 Task: Set up a reminder for the mindfulness meditation challenge.
Action: Mouse moved to (56, 113)
Screenshot: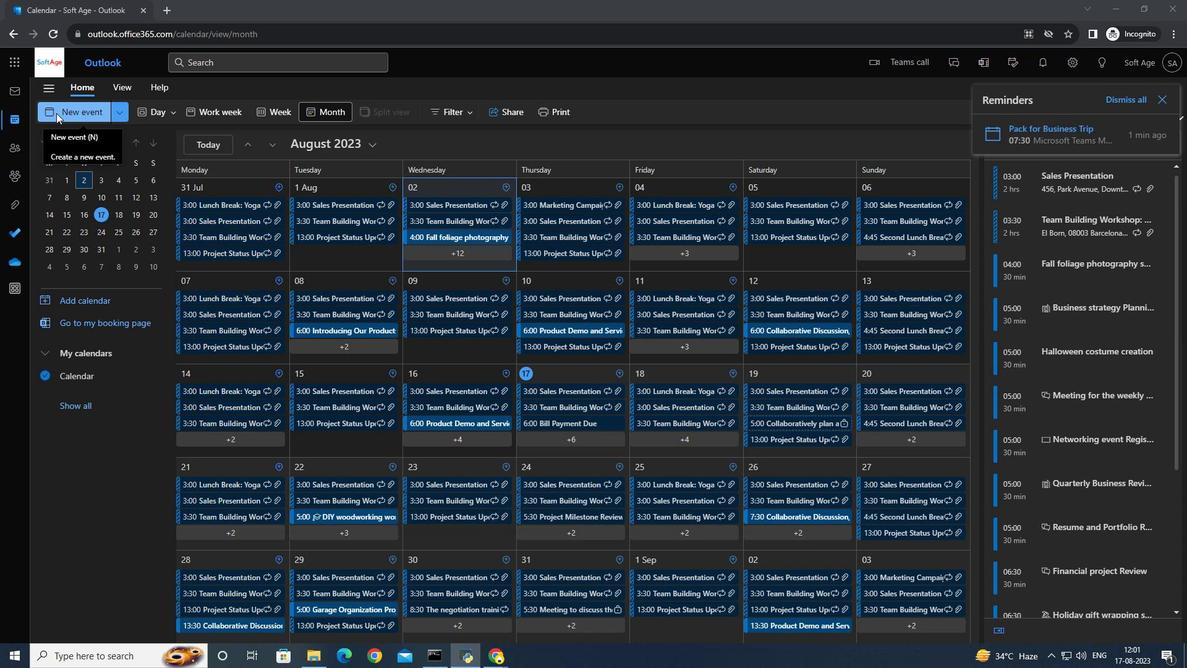 
Action: Mouse pressed left at (56, 113)
Screenshot: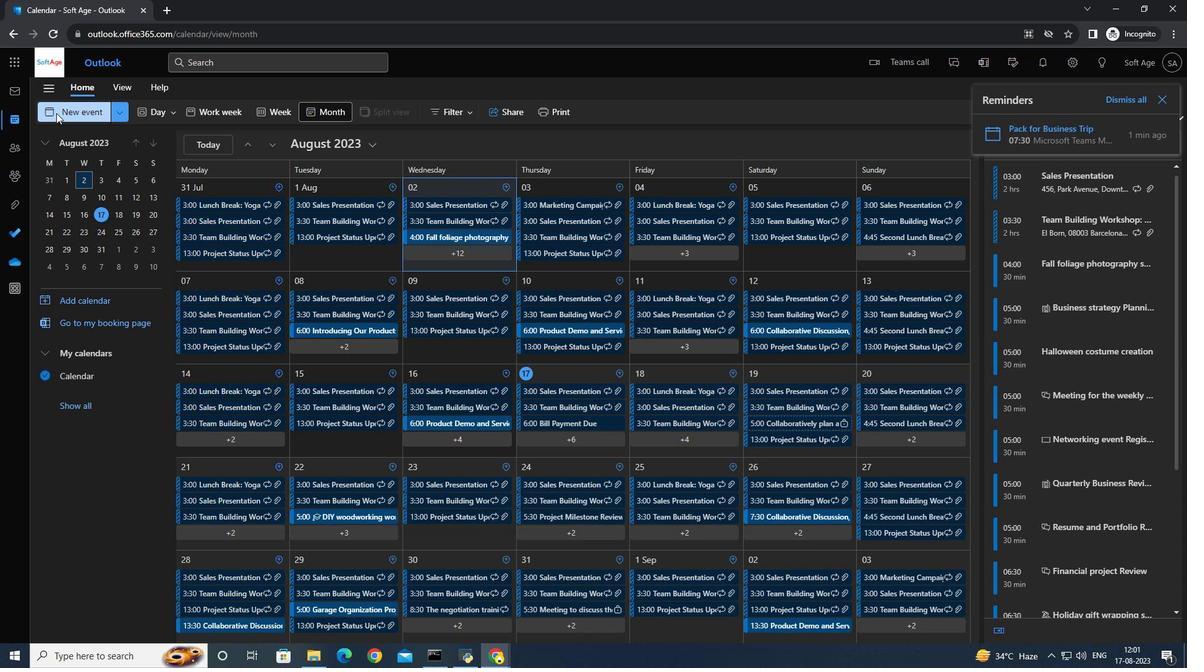 
Action: Mouse moved to (403, 191)
Screenshot: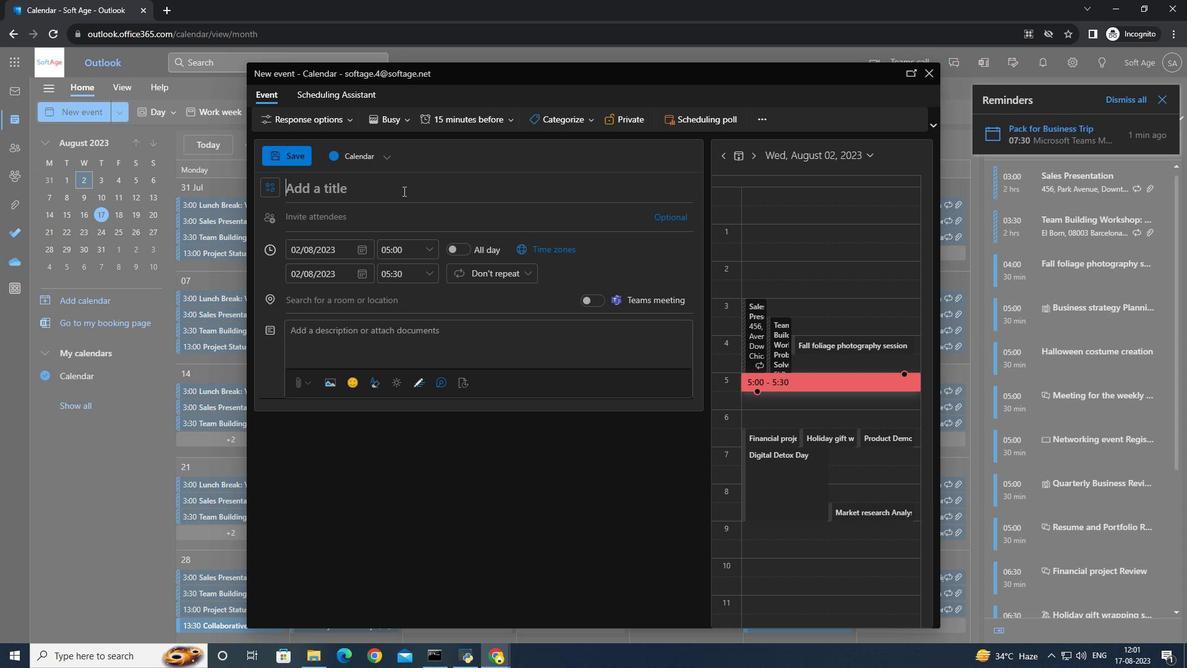 
Action: Key pressed <Key.caps_lock>M<Key.caps_lock>indfullness<Key.space><Key.caps_lock>M<Key.caps_lock>i<Key.backspace>editation
Screenshot: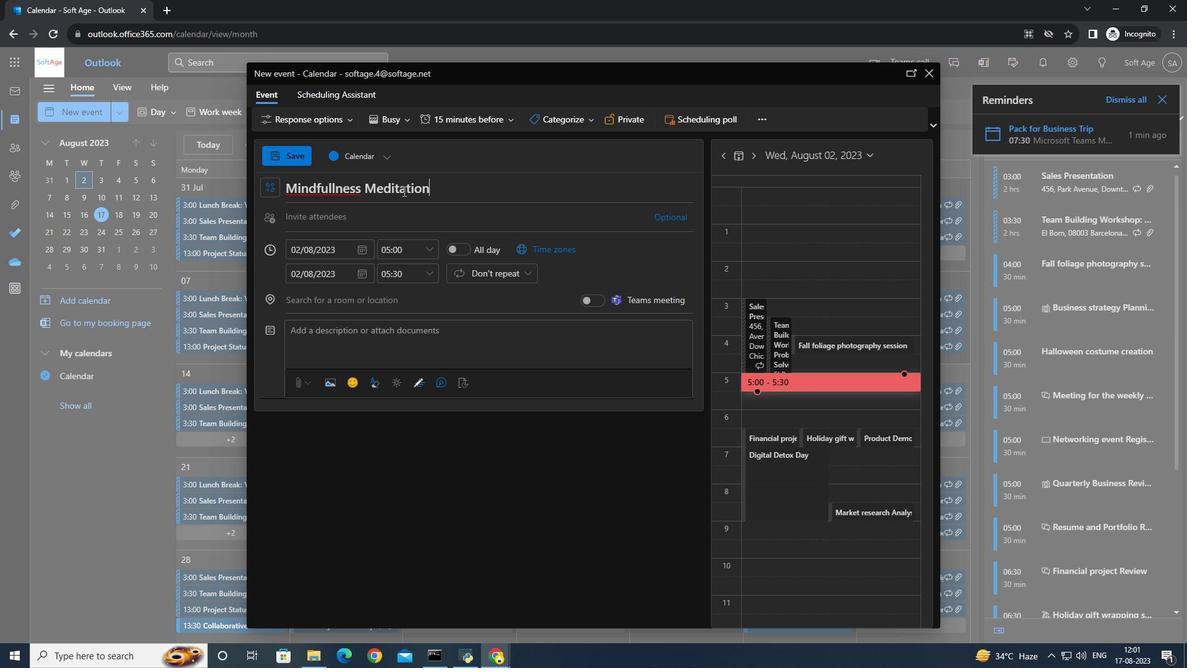 
Action: Mouse moved to (332, 184)
Screenshot: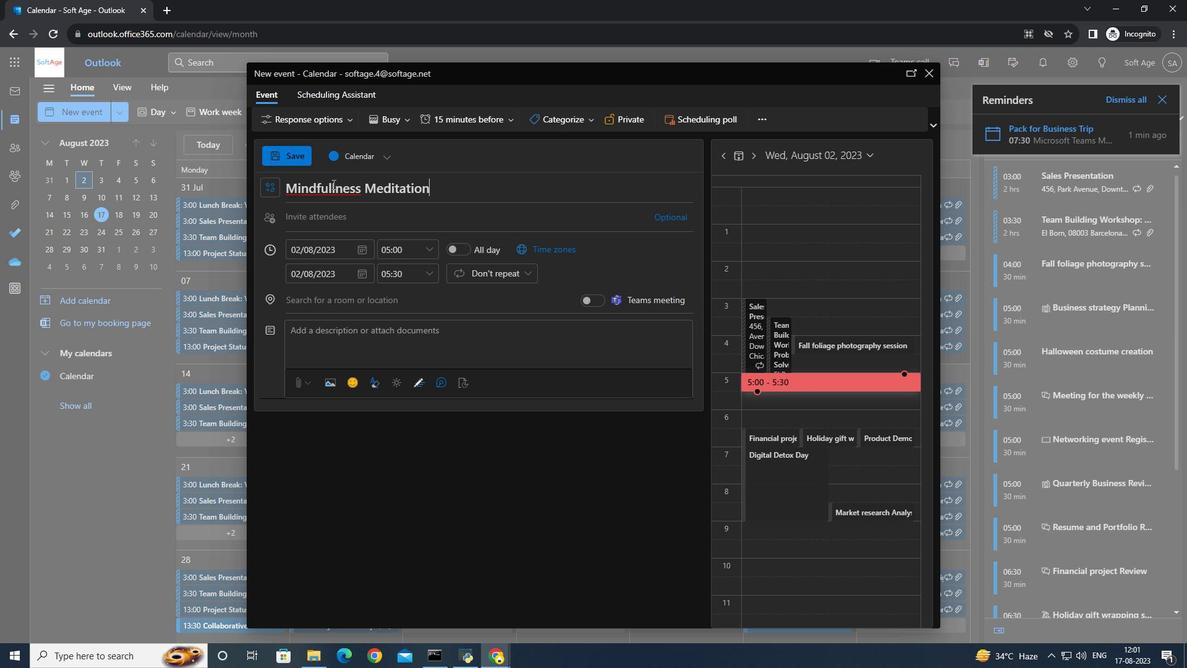 
Action: Mouse pressed left at (332, 184)
Screenshot: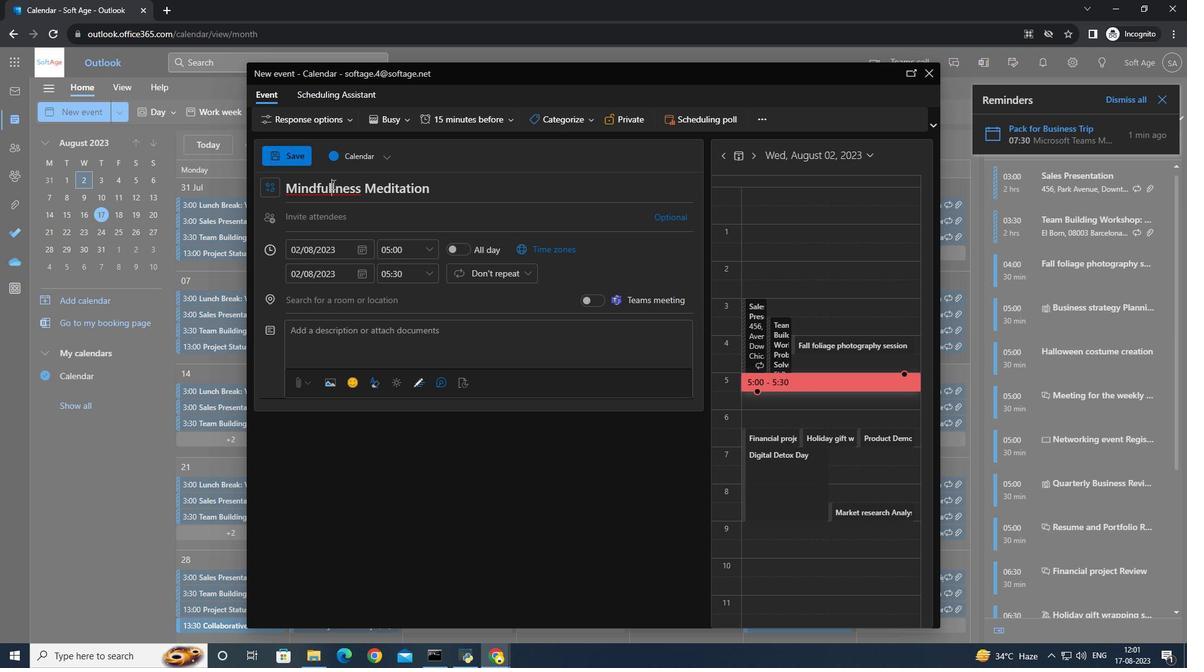 
Action: Key pressed <Key.backspace>
Screenshot: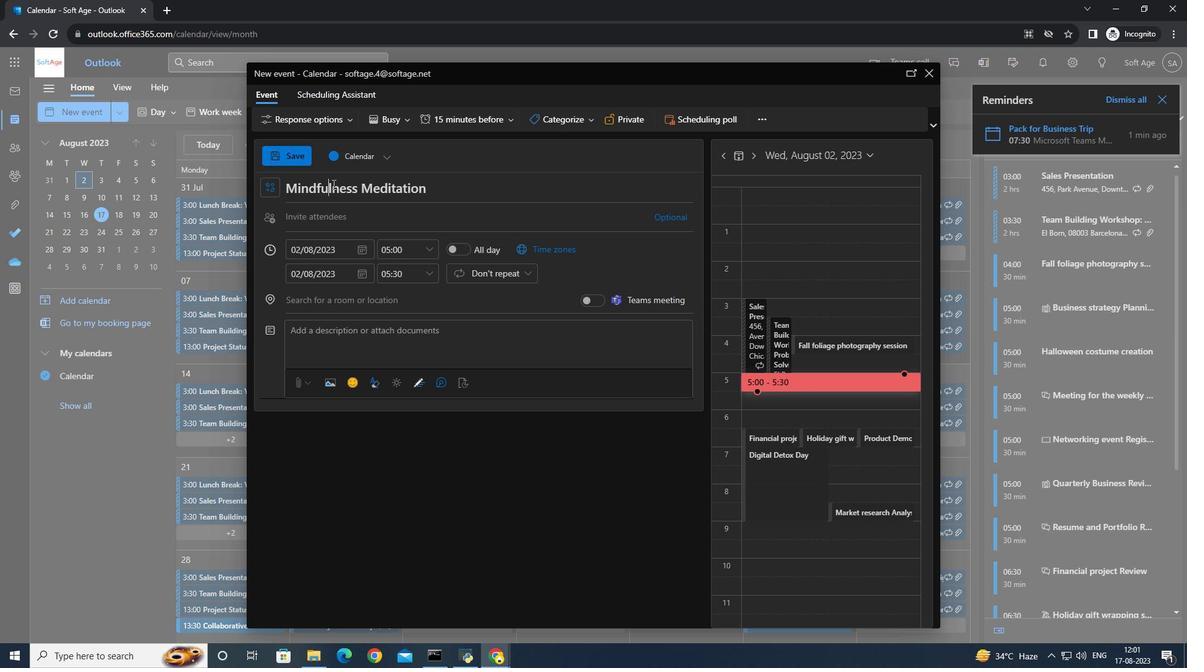 
Action: Mouse moved to (475, 180)
Screenshot: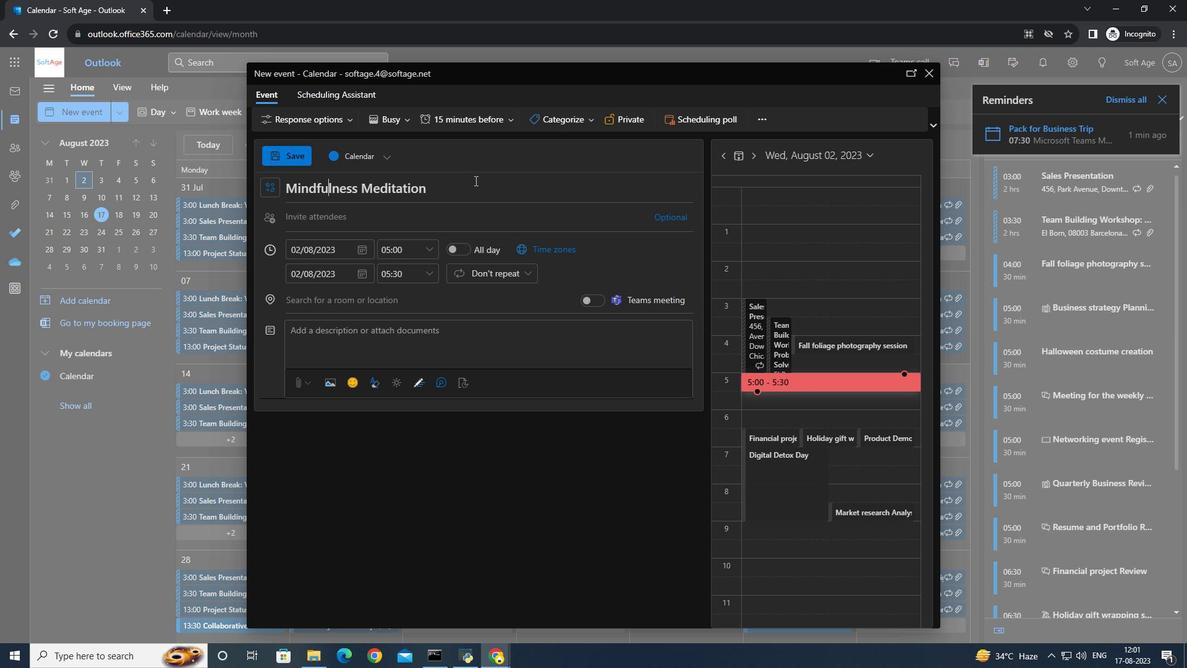 
Action: Mouse pressed left at (475, 180)
Screenshot: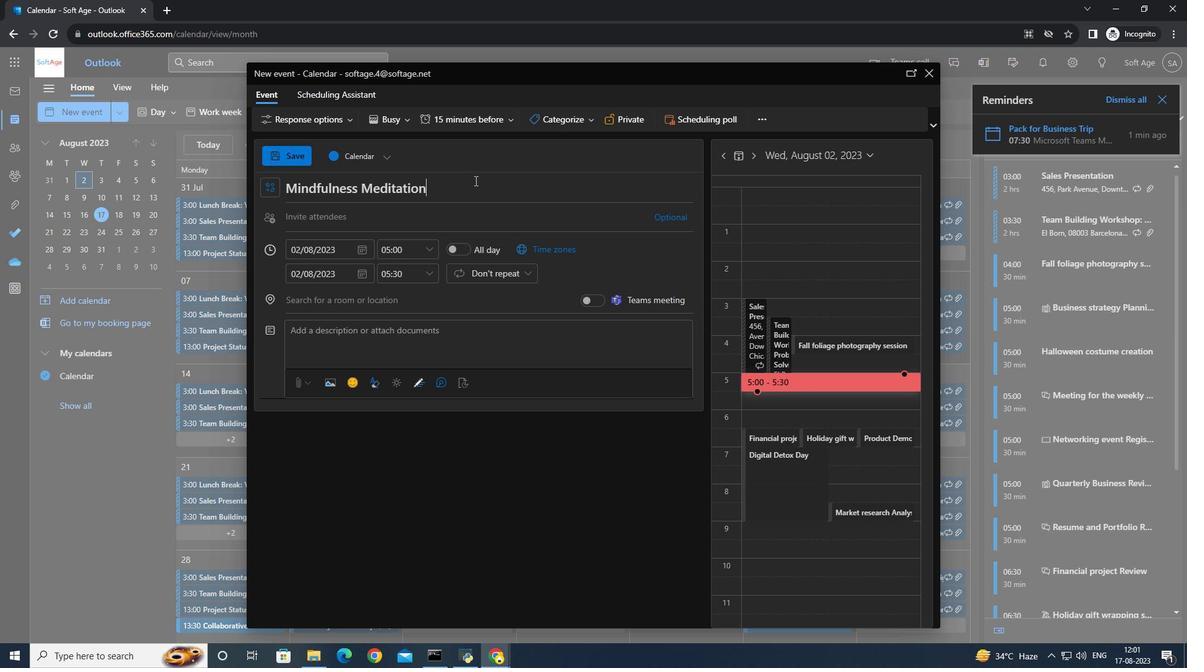 
Action: Mouse moved to (355, 255)
Screenshot: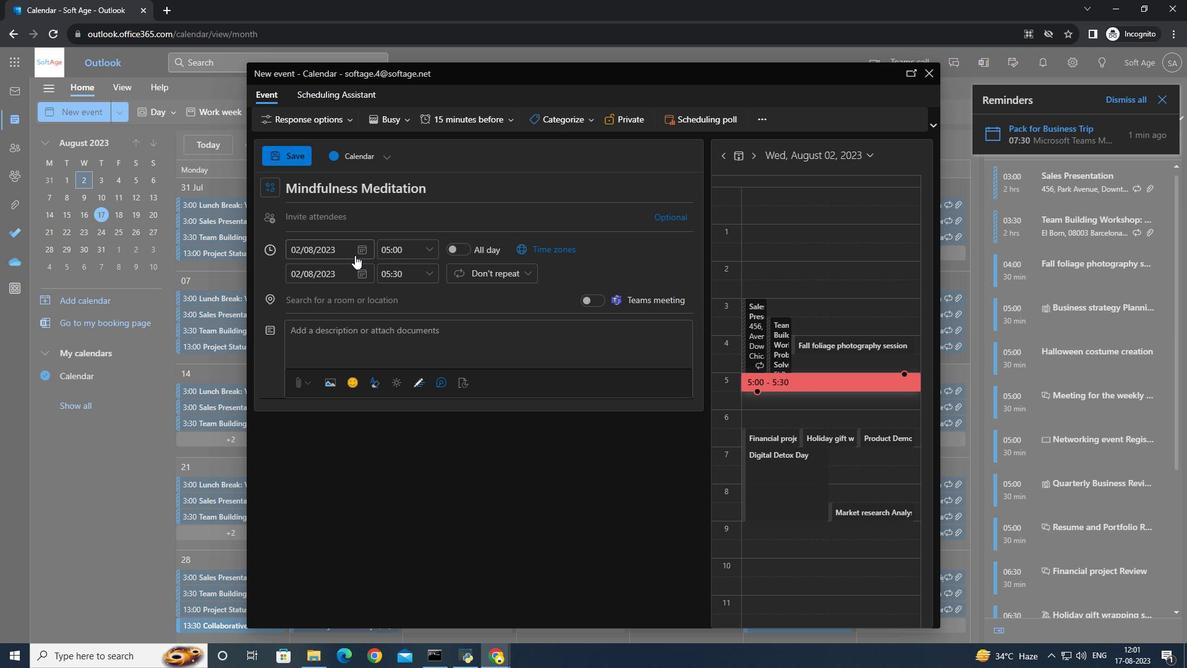 
Action: Mouse pressed left at (355, 255)
Screenshot: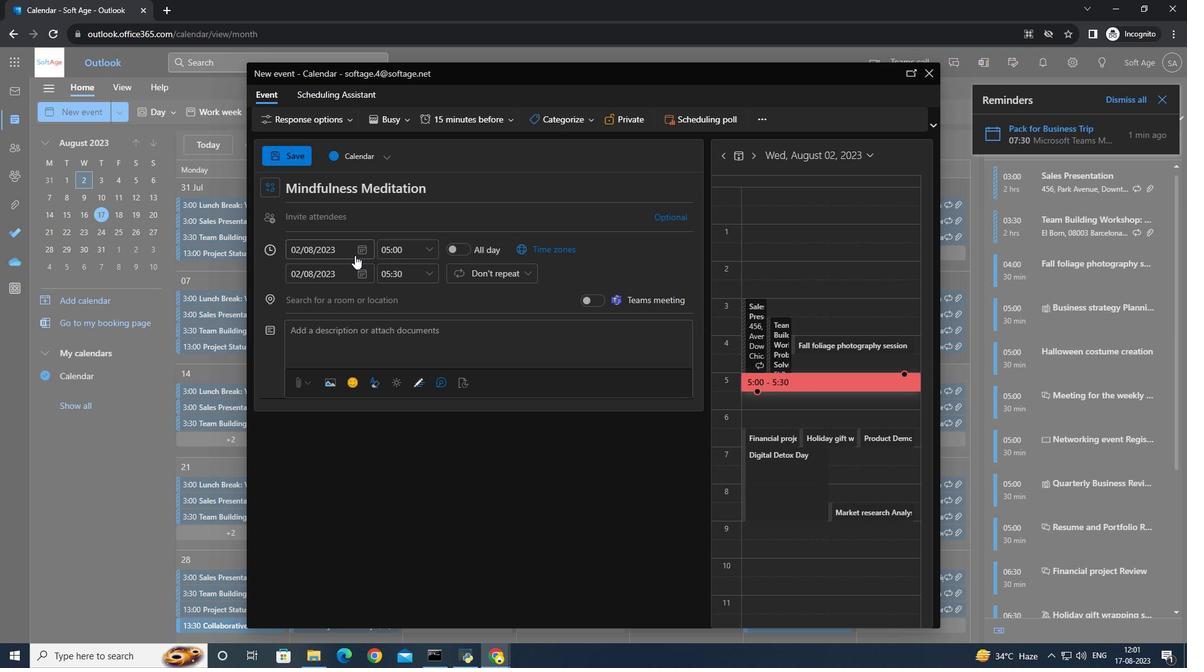 
Action: Mouse moved to (371, 314)
Screenshot: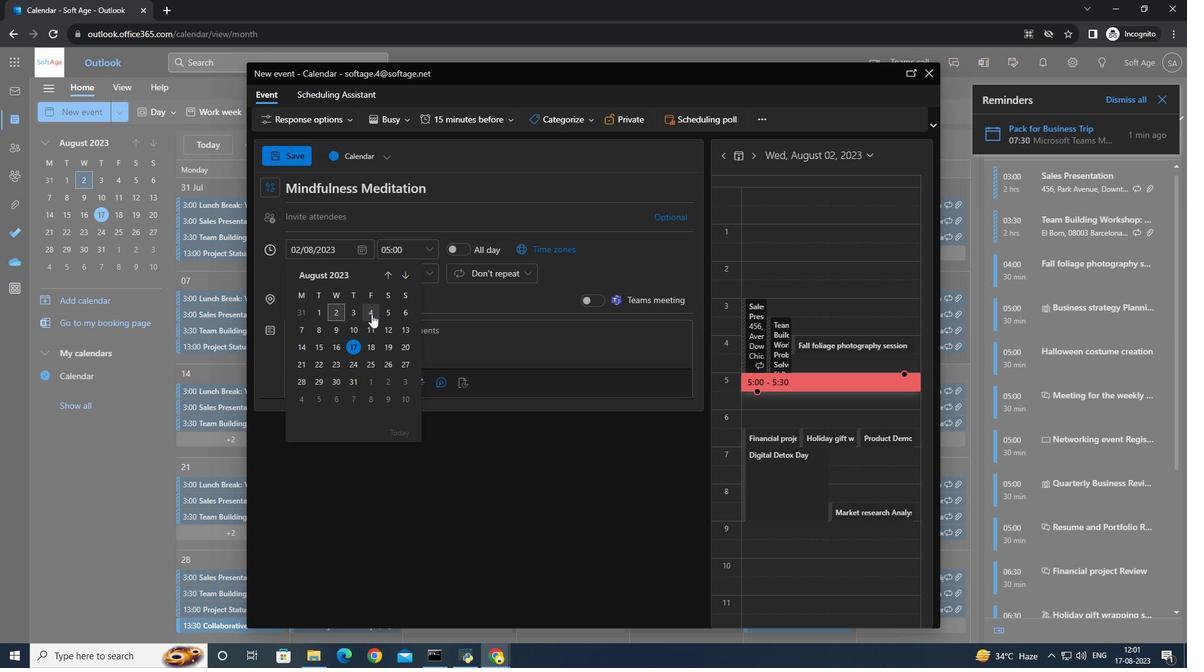 
Action: Mouse pressed left at (371, 314)
Screenshot: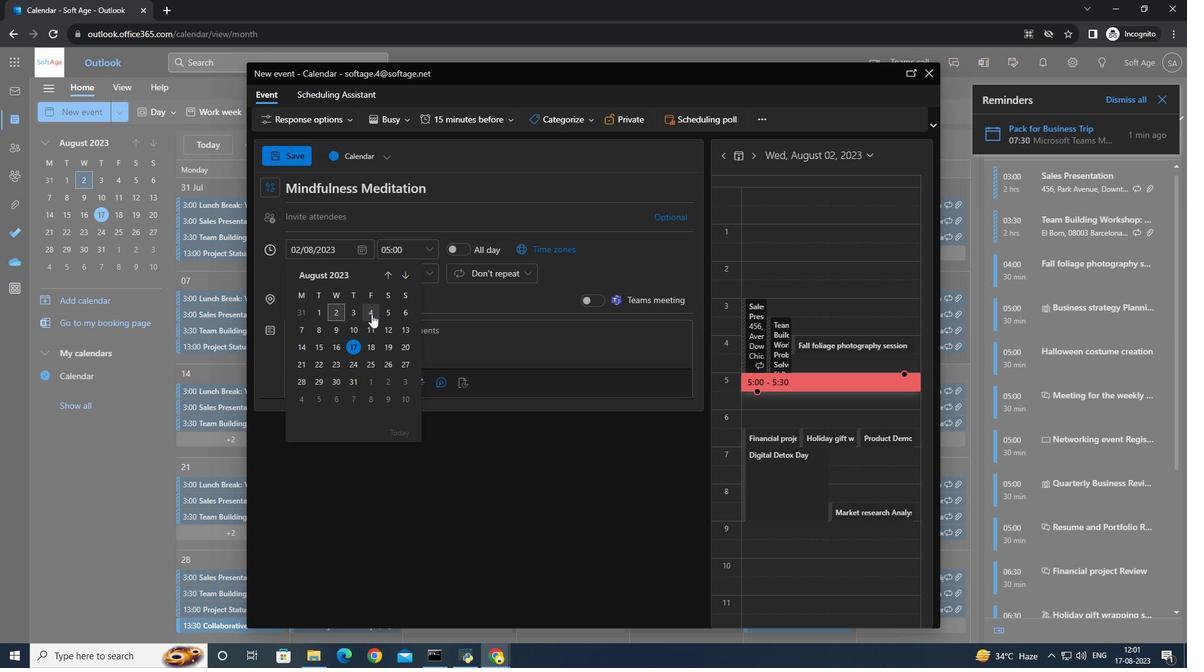 
Action: Mouse moved to (435, 254)
Screenshot: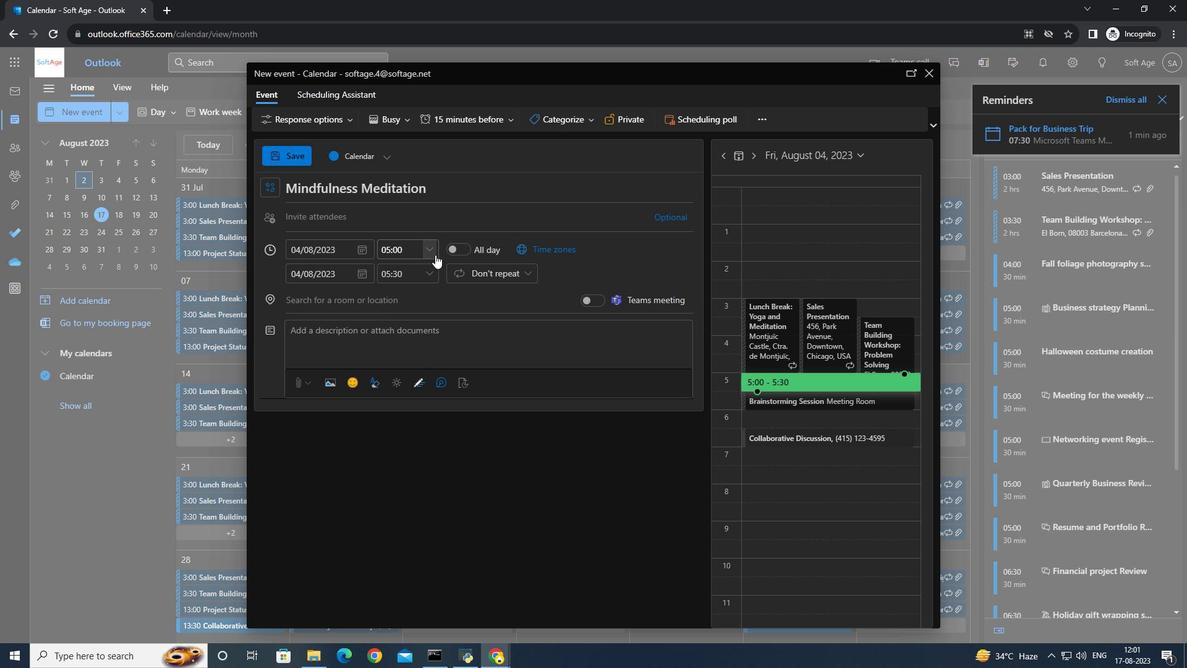 
Action: Mouse pressed left at (435, 254)
Screenshot: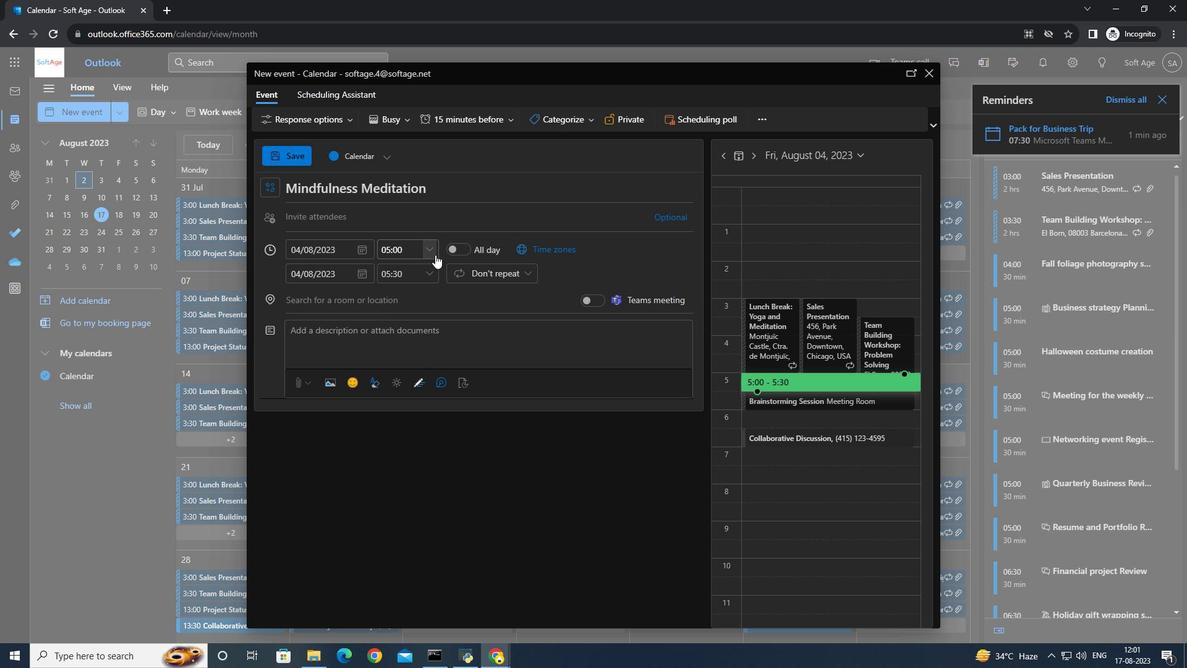 
Action: Mouse moved to (408, 311)
Screenshot: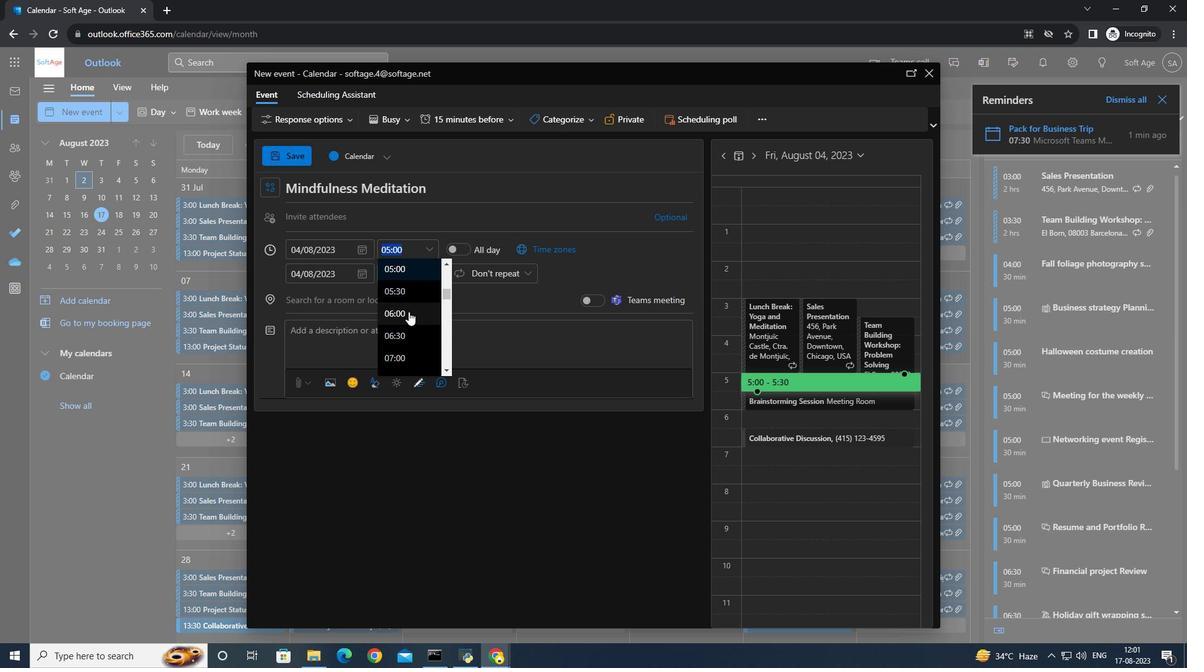 
Action: Mouse scrolled (408, 311) with delta (0, 0)
Screenshot: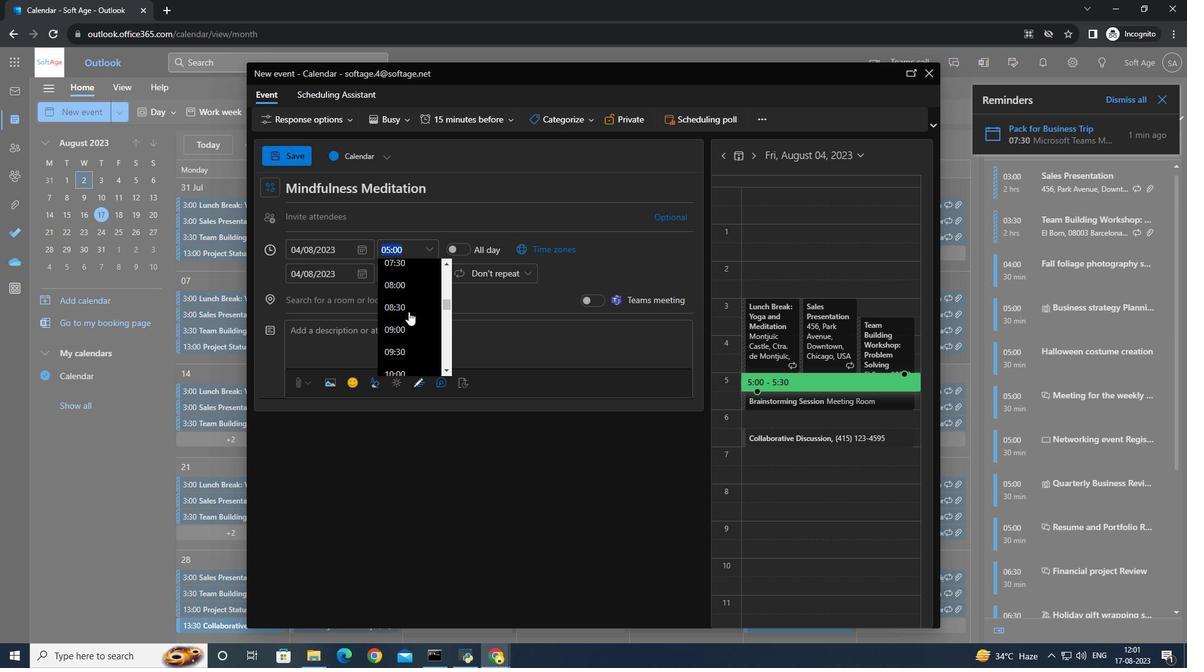 
Action: Mouse scrolled (408, 311) with delta (0, 0)
Screenshot: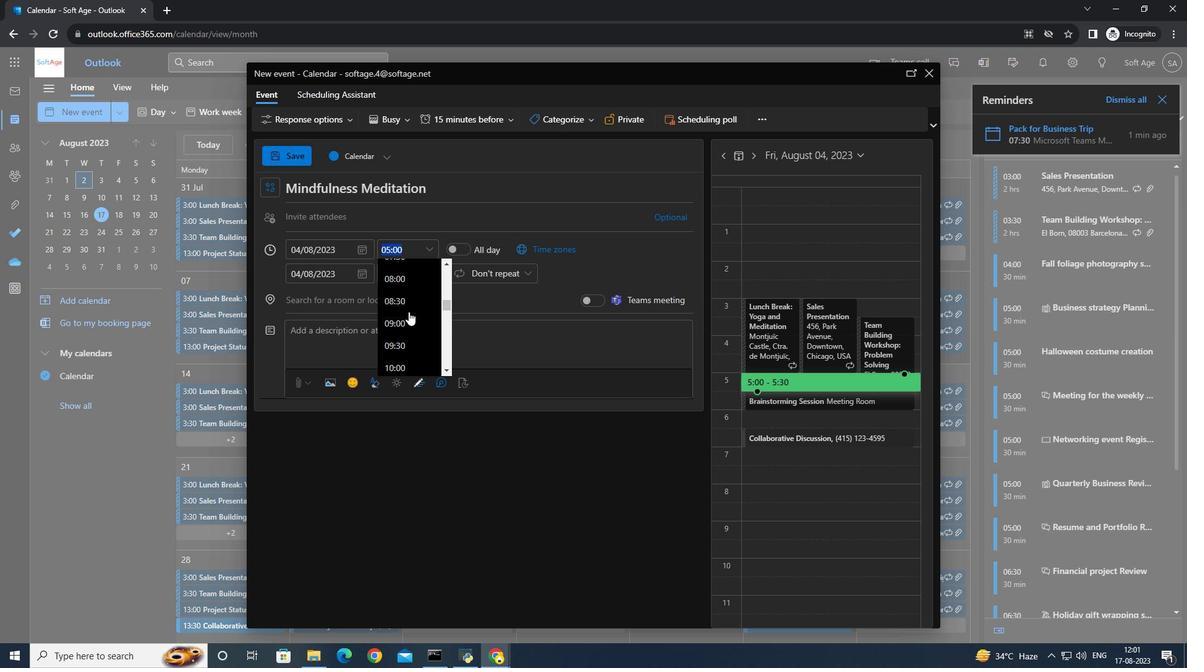 
Action: Mouse scrolled (408, 312) with delta (0, 0)
Screenshot: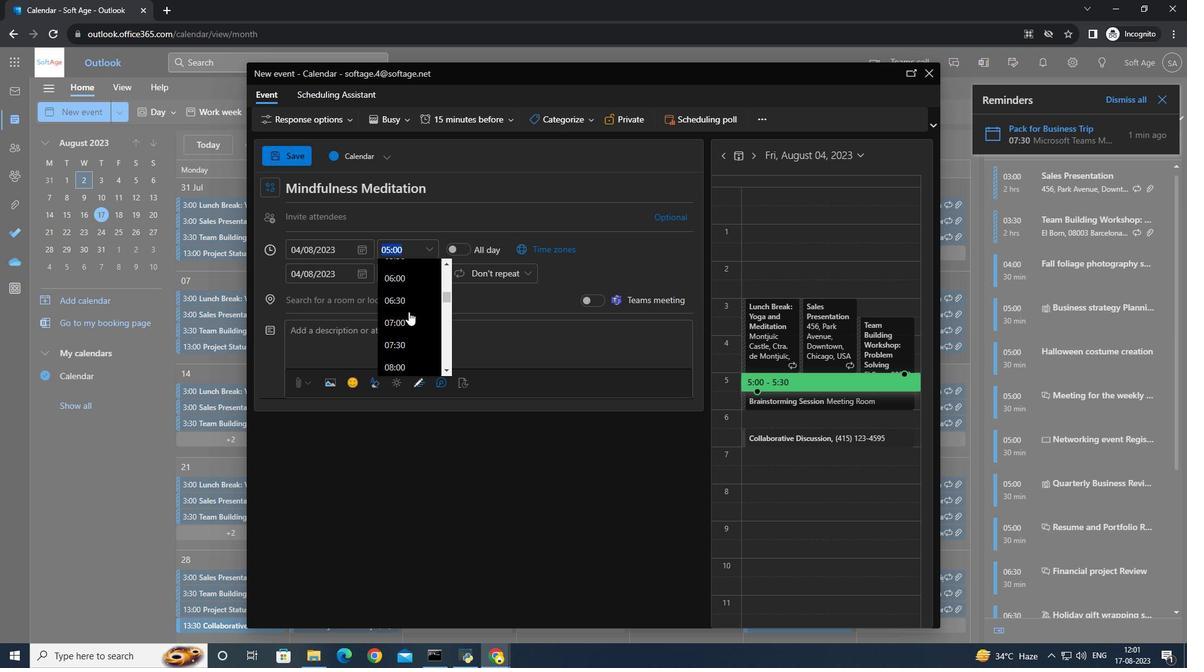 
Action: Mouse scrolled (408, 312) with delta (0, 0)
Screenshot: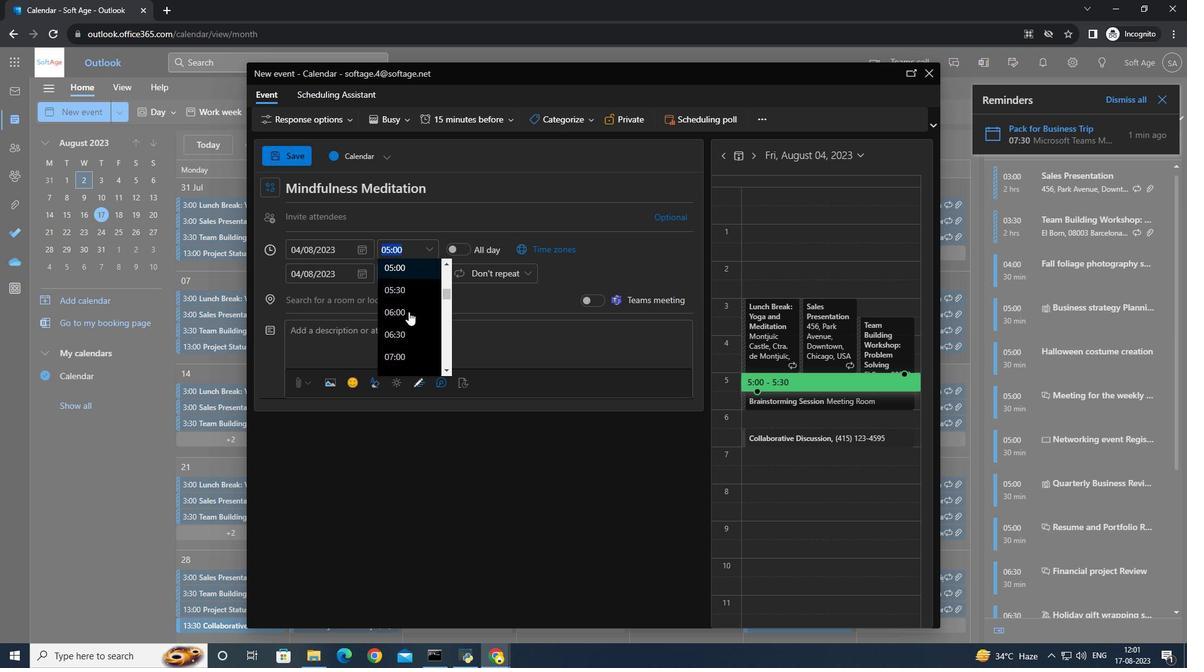 
Action: Mouse scrolled (408, 312) with delta (0, 0)
Screenshot: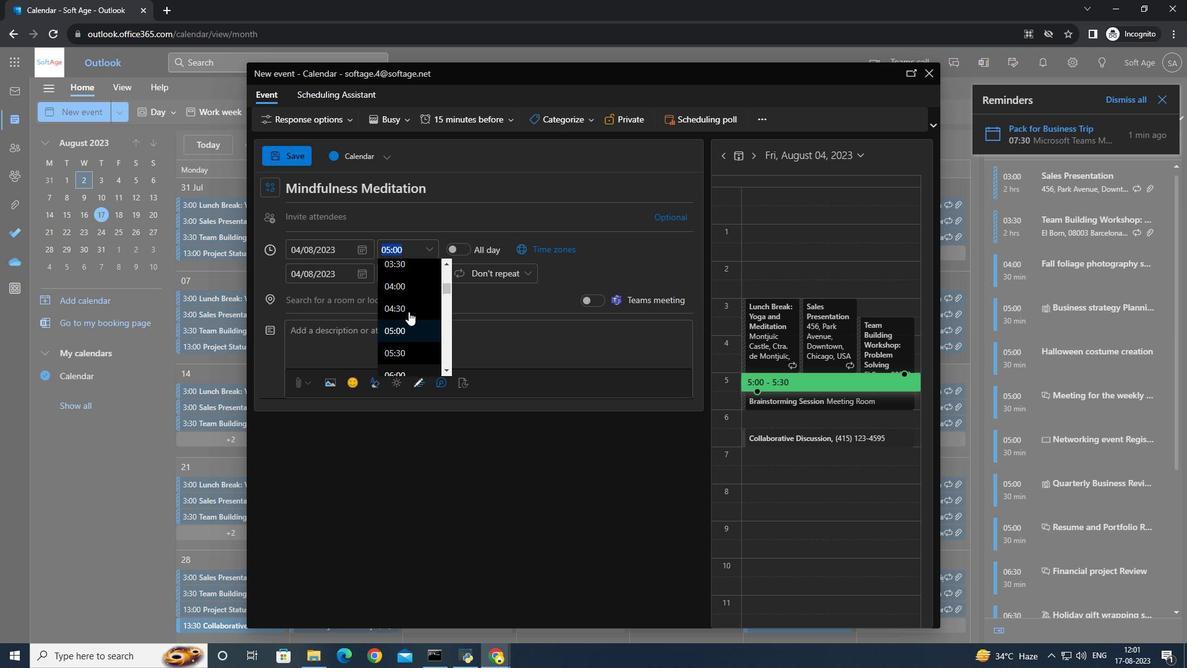 
Action: Mouse moved to (394, 327)
Screenshot: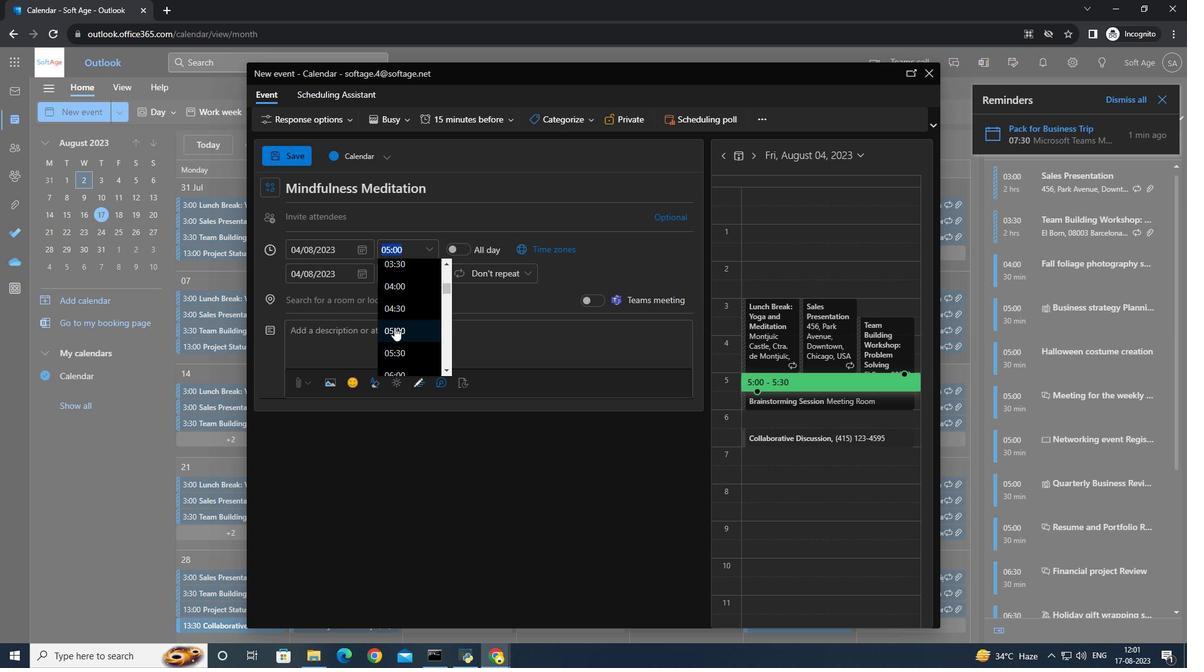 
Action: Mouse pressed left at (394, 327)
Screenshot: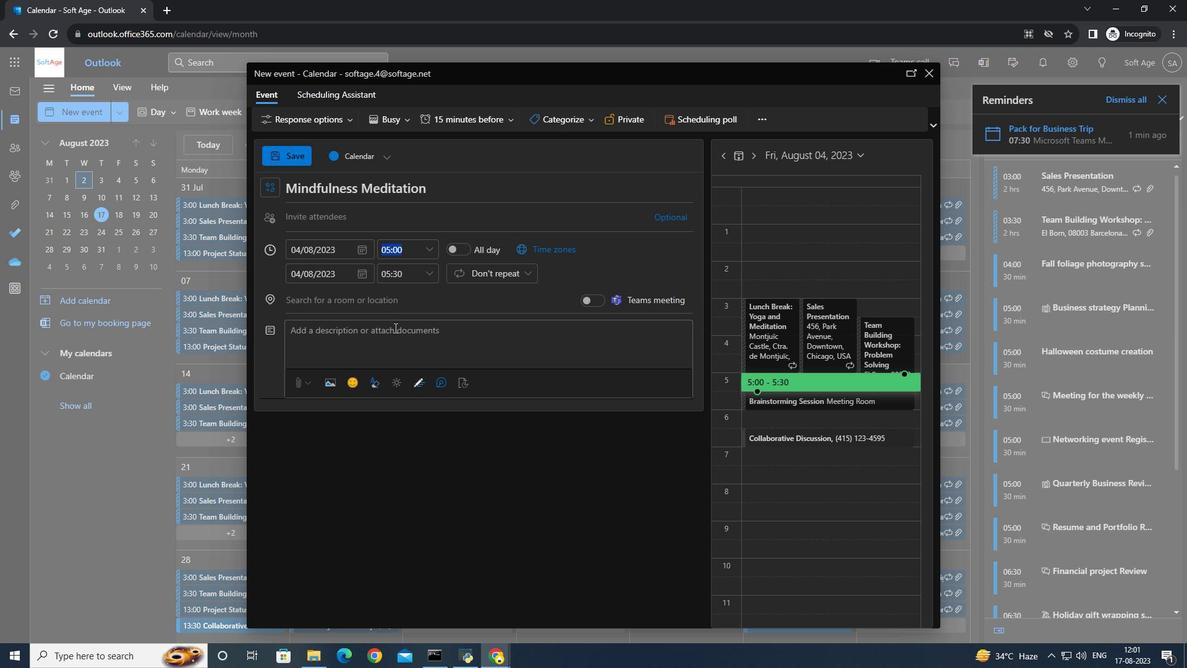 
Action: Mouse moved to (418, 270)
Screenshot: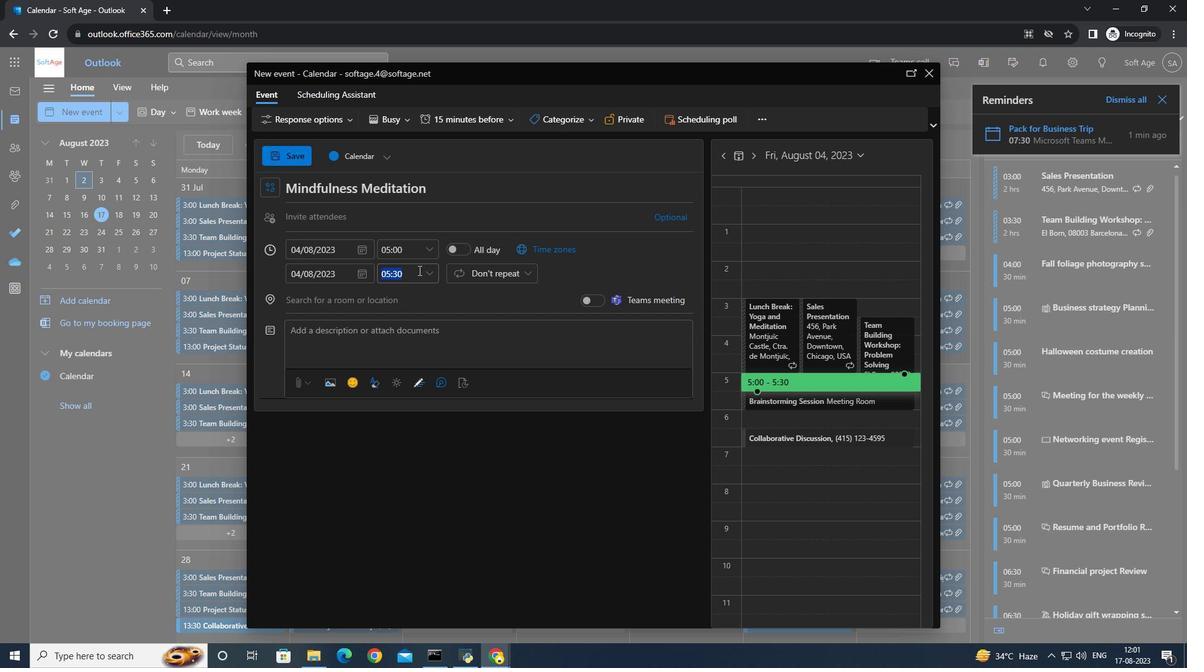 
Action: Mouse pressed left at (418, 270)
Screenshot: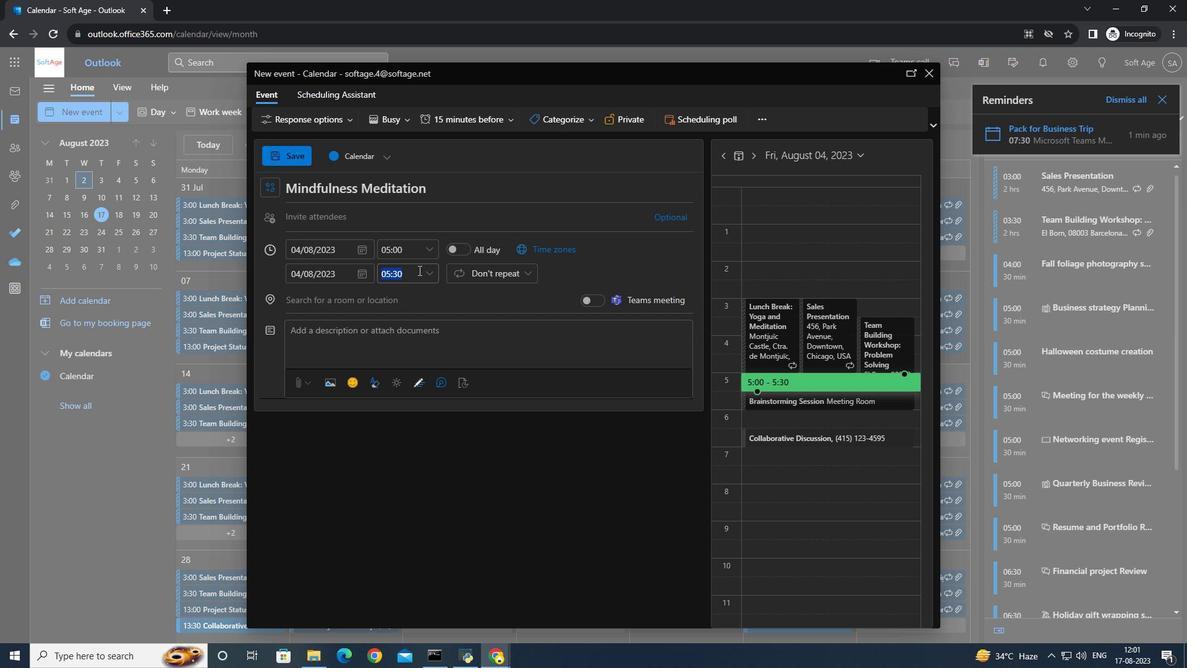 
Action: Mouse moved to (424, 275)
Screenshot: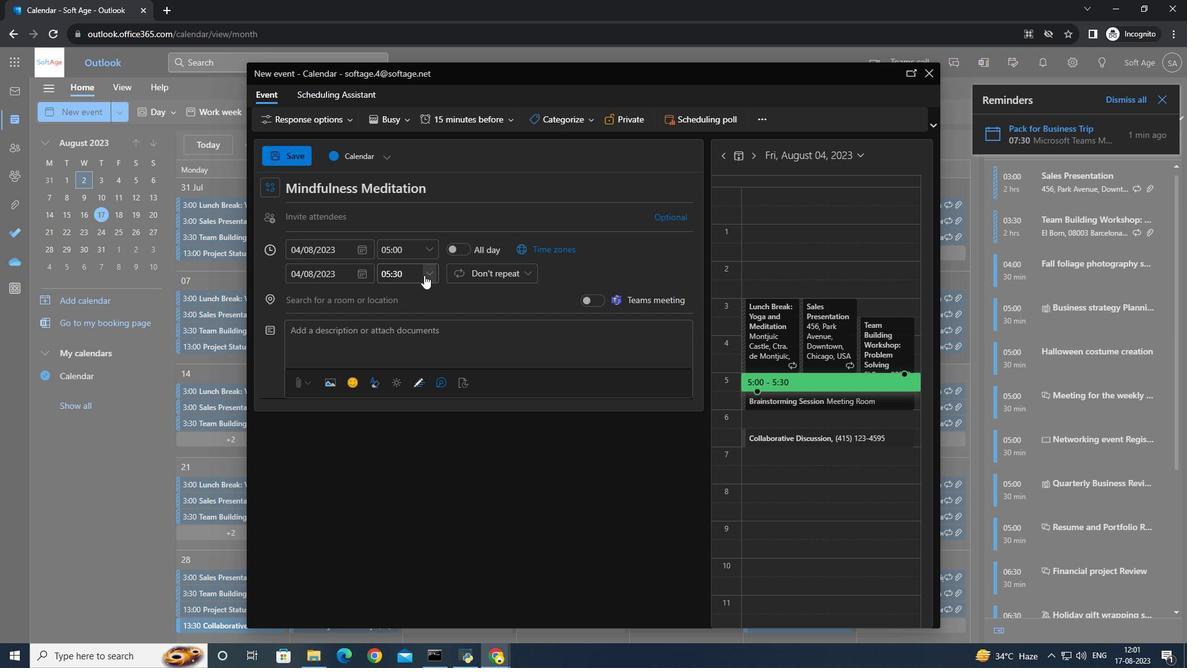 
Action: Mouse pressed left at (424, 275)
Screenshot: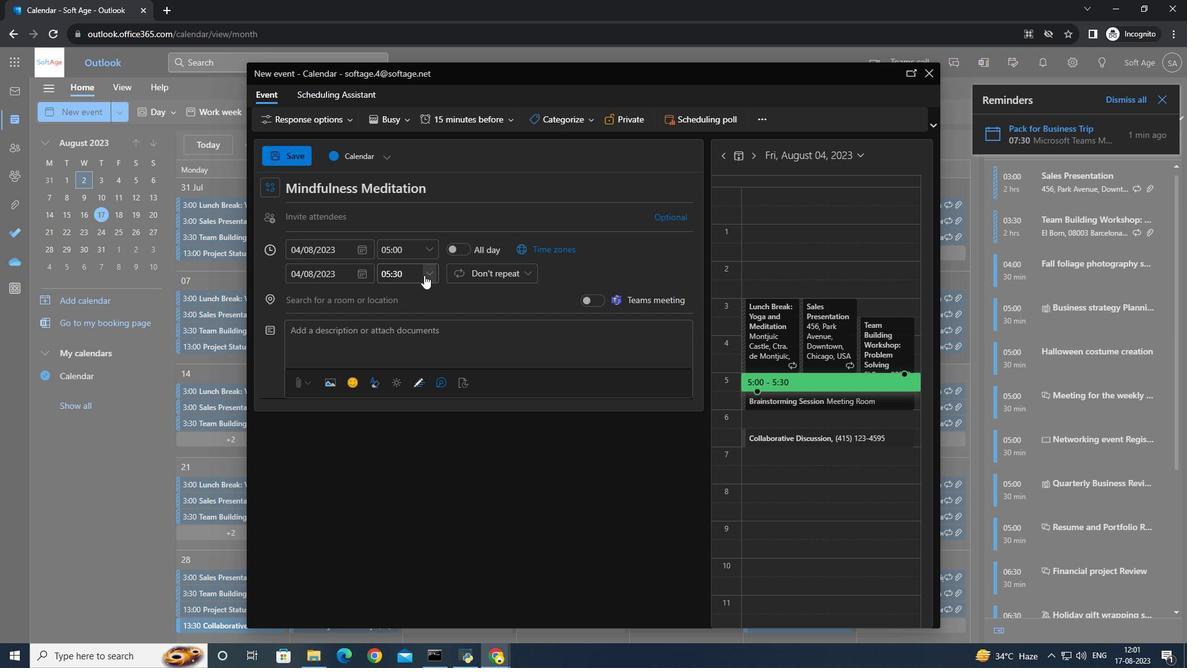 
Action: Mouse moved to (420, 299)
Screenshot: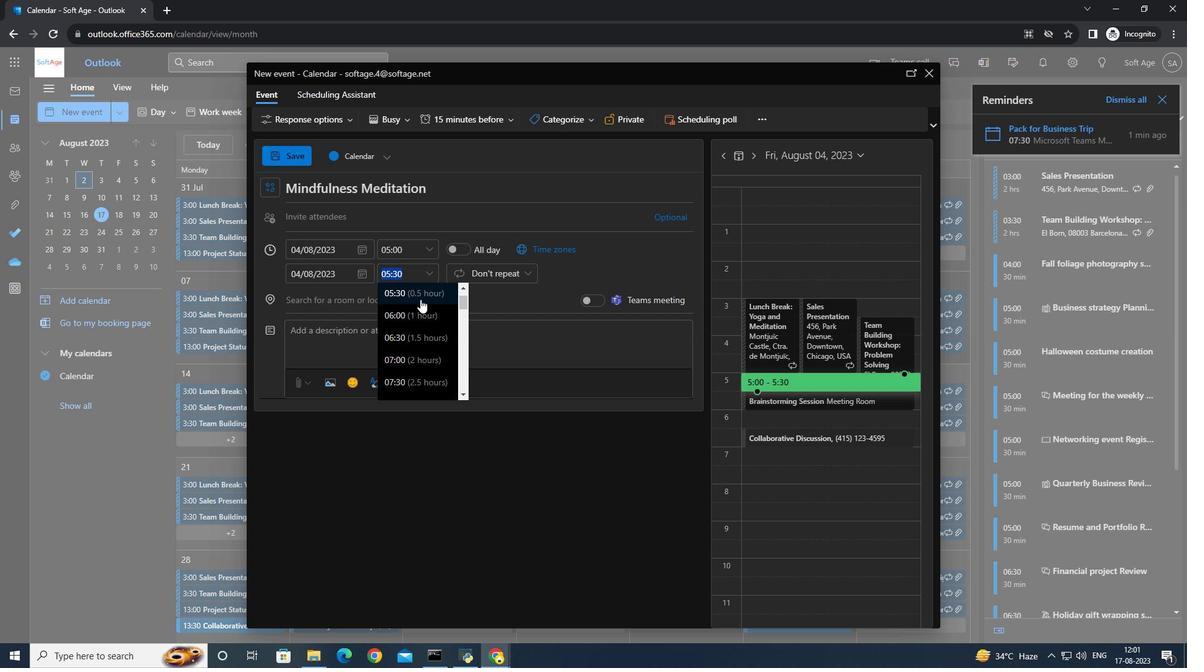 
Action: Mouse pressed left at (420, 299)
Screenshot: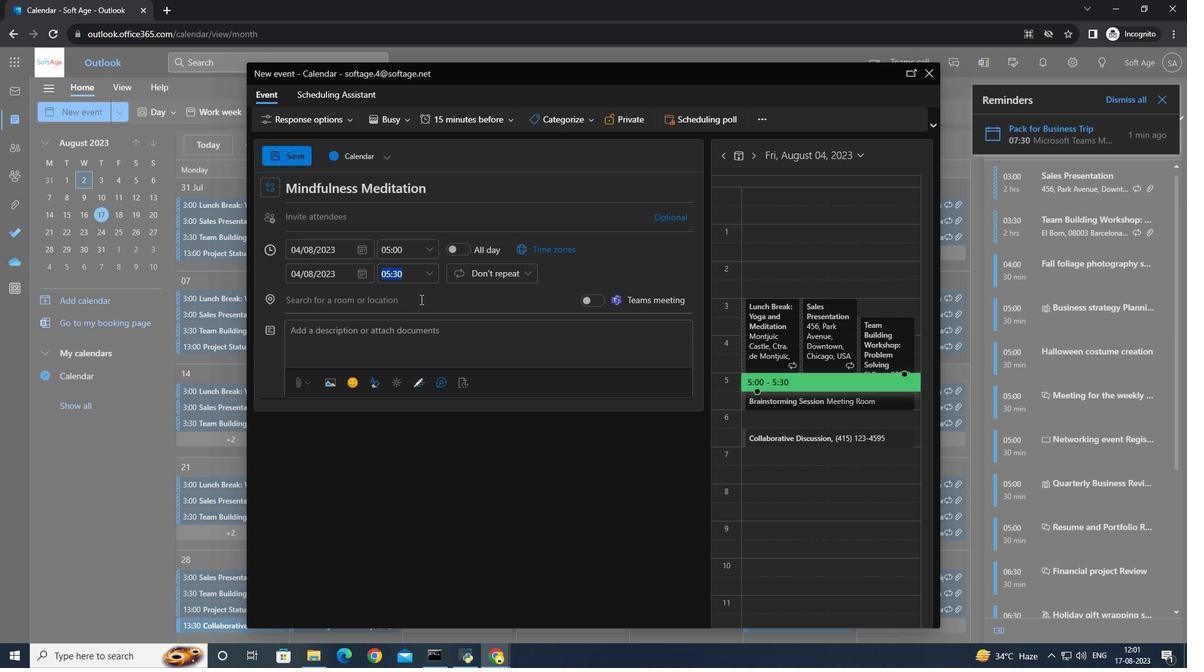 
Action: Mouse moved to (301, 152)
Screenshot: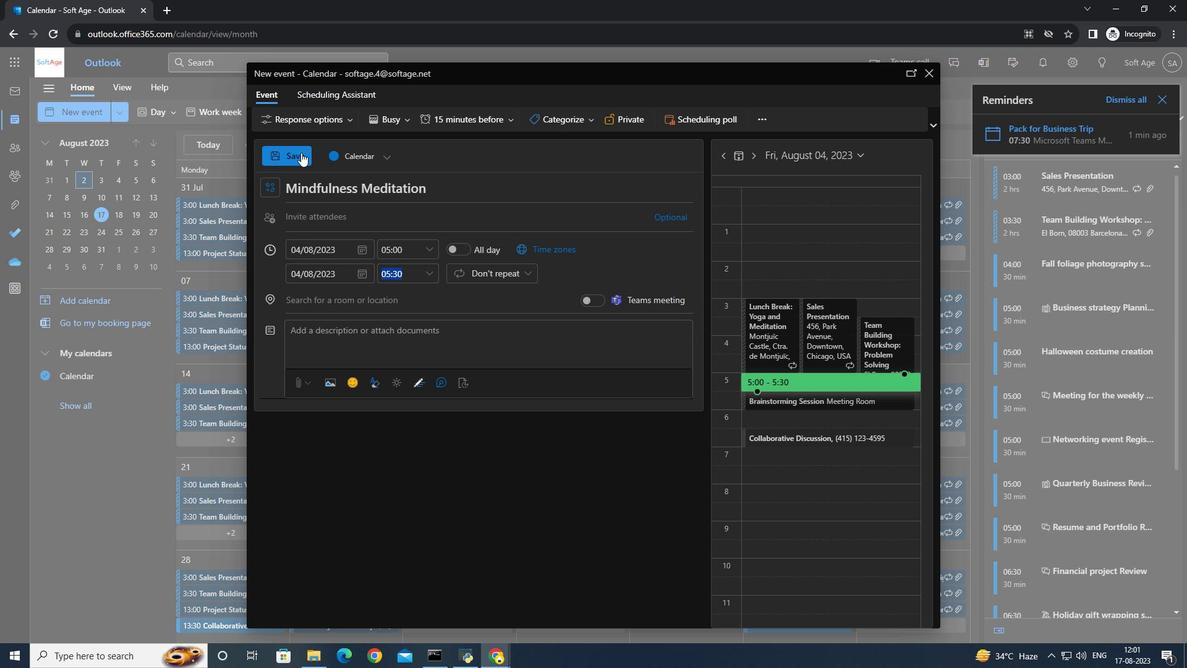 
Action: Mouse pressed left at (301, 152)
Screenshot: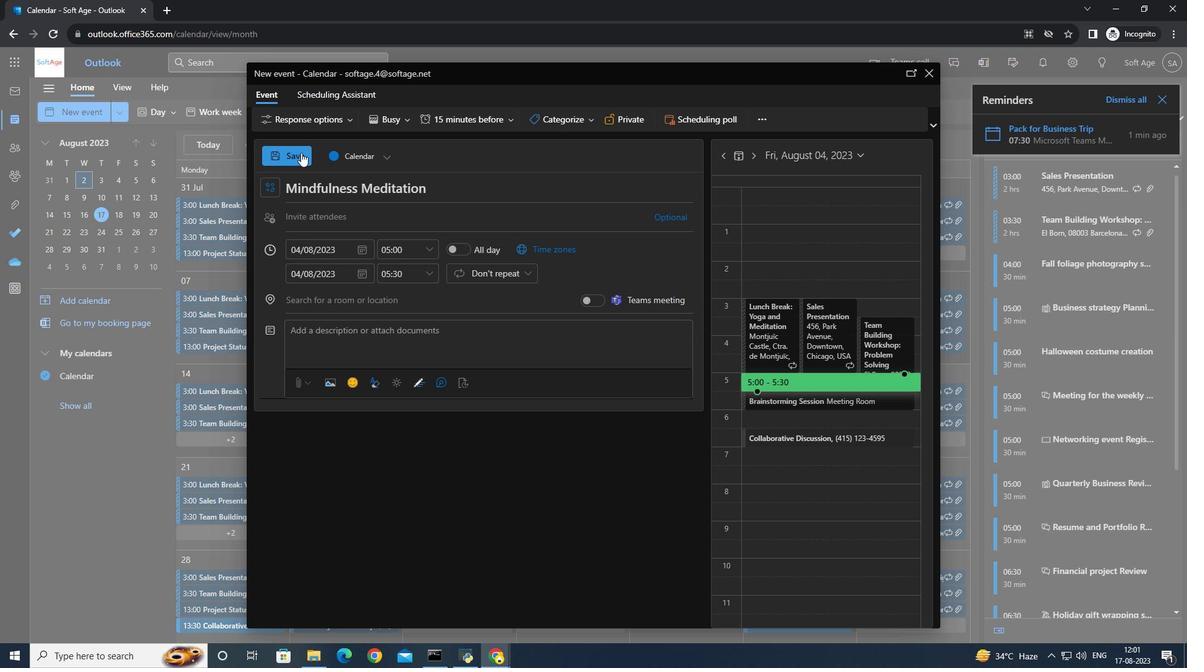 
Action: Mouse moved to (330, 254)
Screenshot: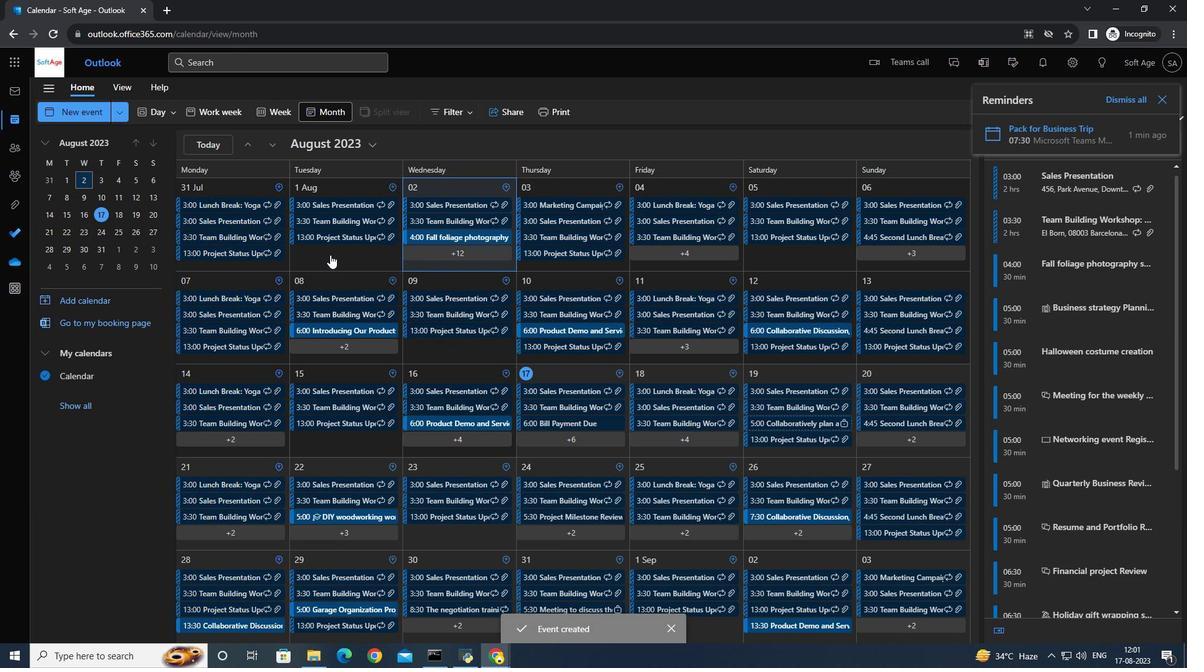 
